 Task: Compose and send an email with the subject 'Discussion on the case study', requesting a list of available options, and attach a file from your Downloads folder.
Action: Mouse moved to (23, 65)
Screenshot: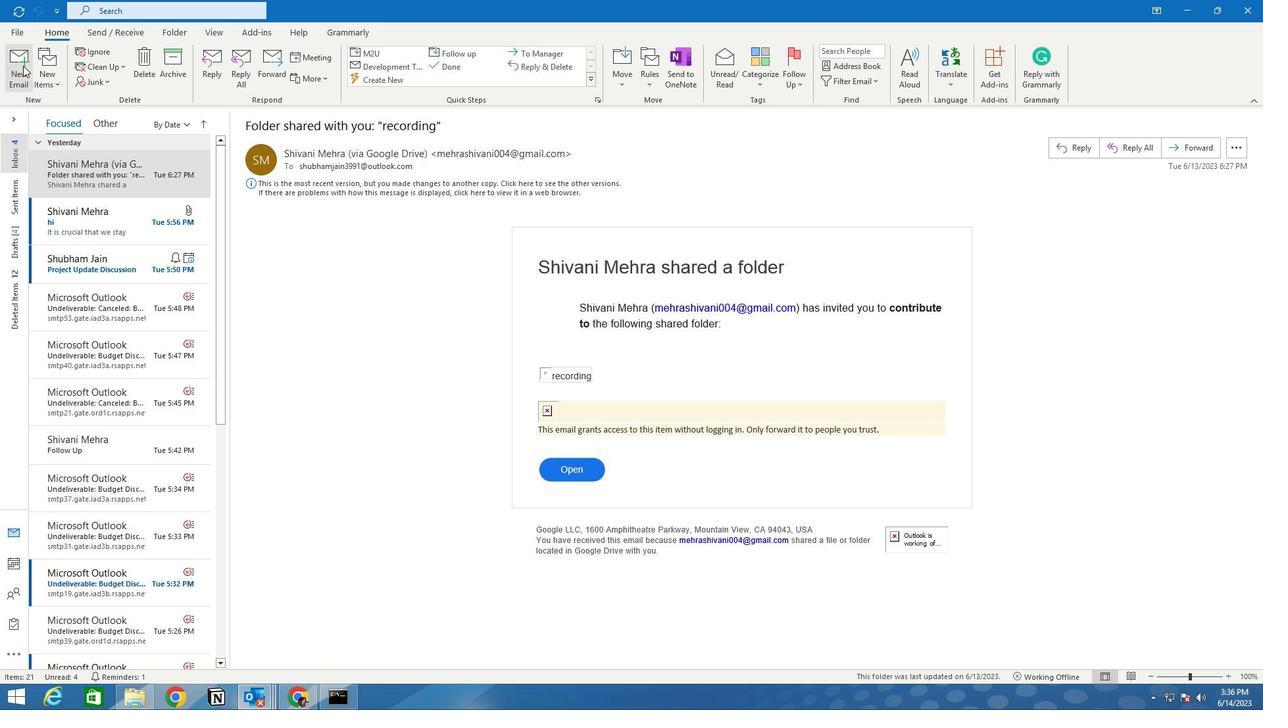 
Action: Mouse pressed left at (23, 65)
Screenshot: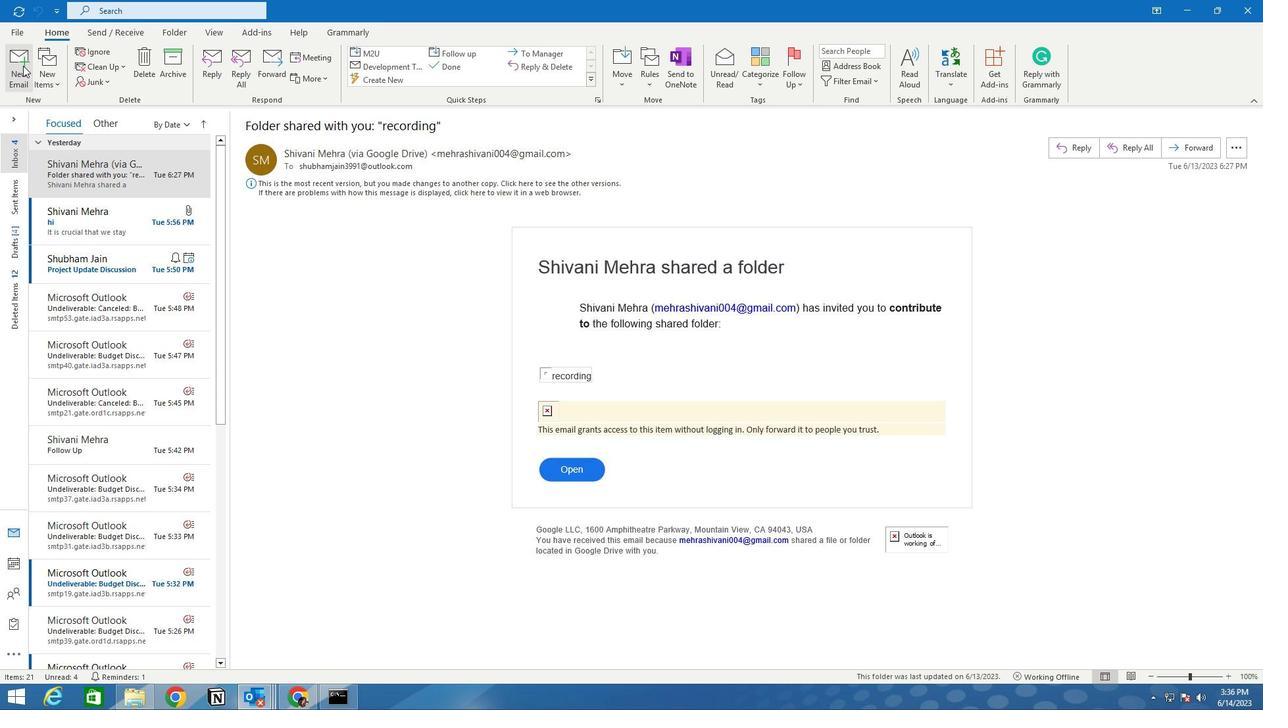 
Action: Mouse moved to (259, 302)
Screenshot: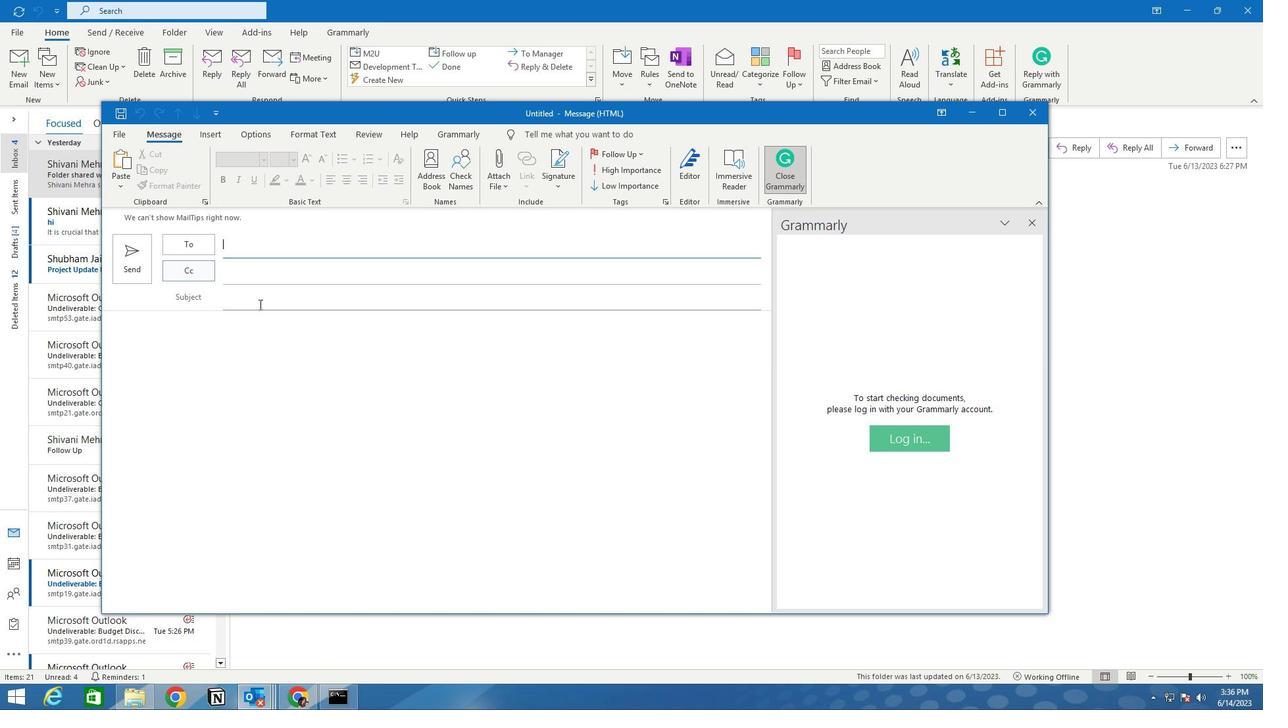 
Action: Mouse pressed left at (259, 302)
Screenshot: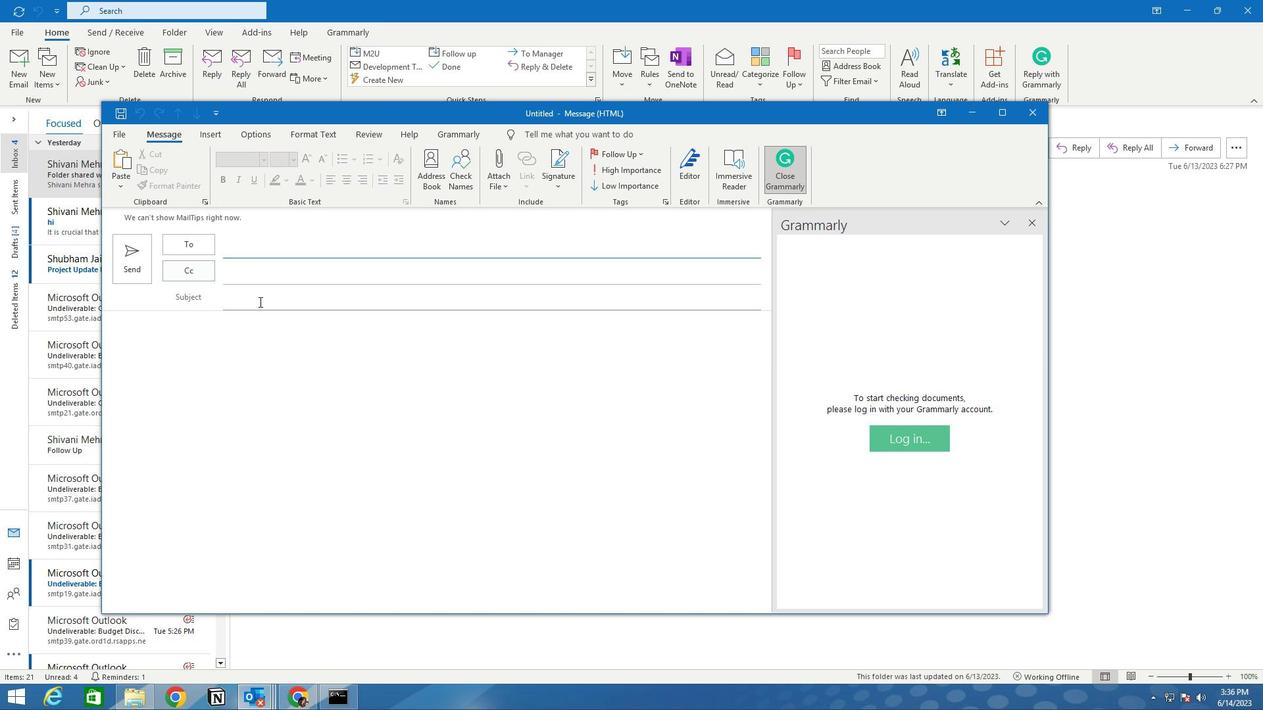 
Action: Key pressed <Key.shift>DISCUSSION<Key.space>ON<Key.space>THE<Key.space>CASE<Key.space>STUDY
Screenshot: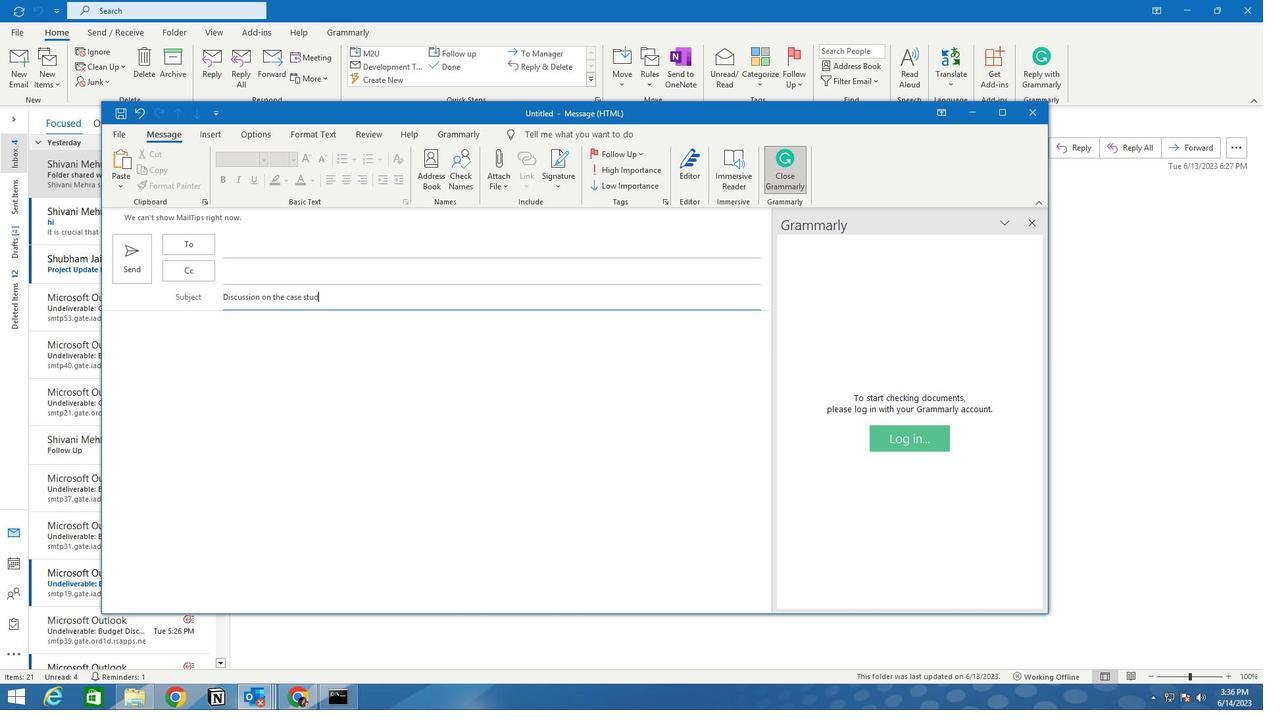 
Action: Mouse moved to (279, 355)
Screenshot: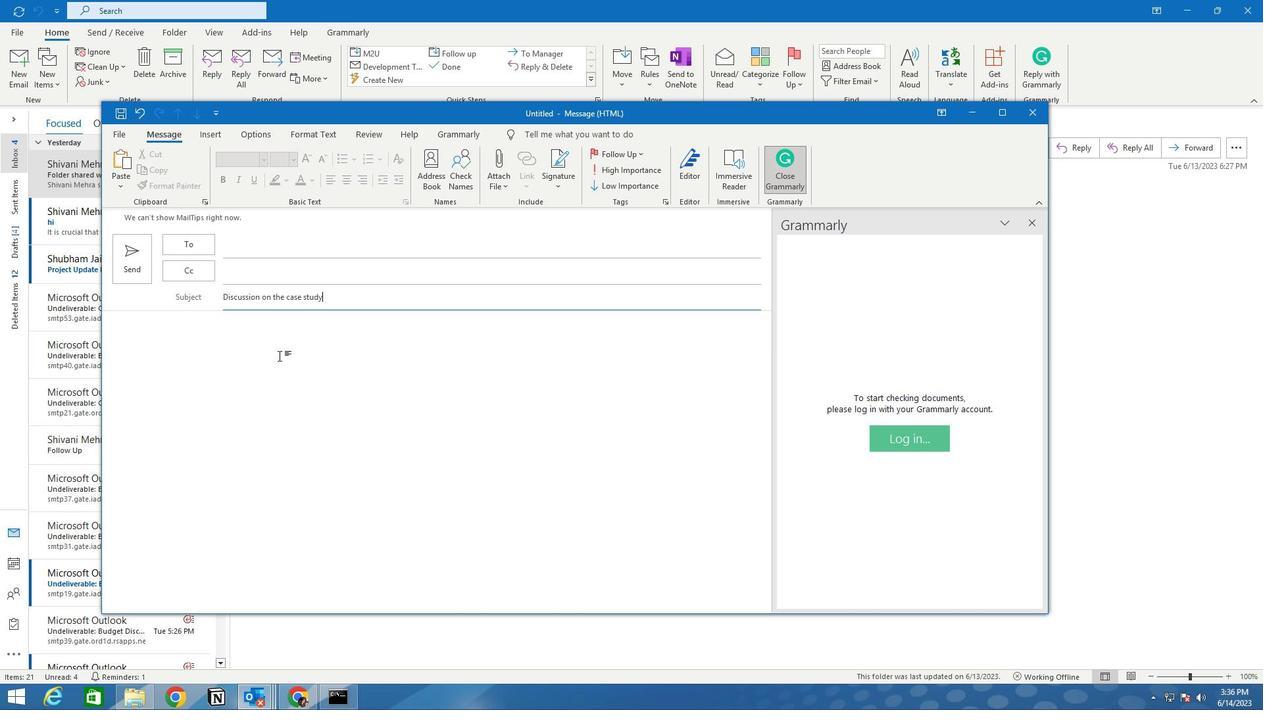 
Action: Mouse pressed left at (279, 355)
Screenshot: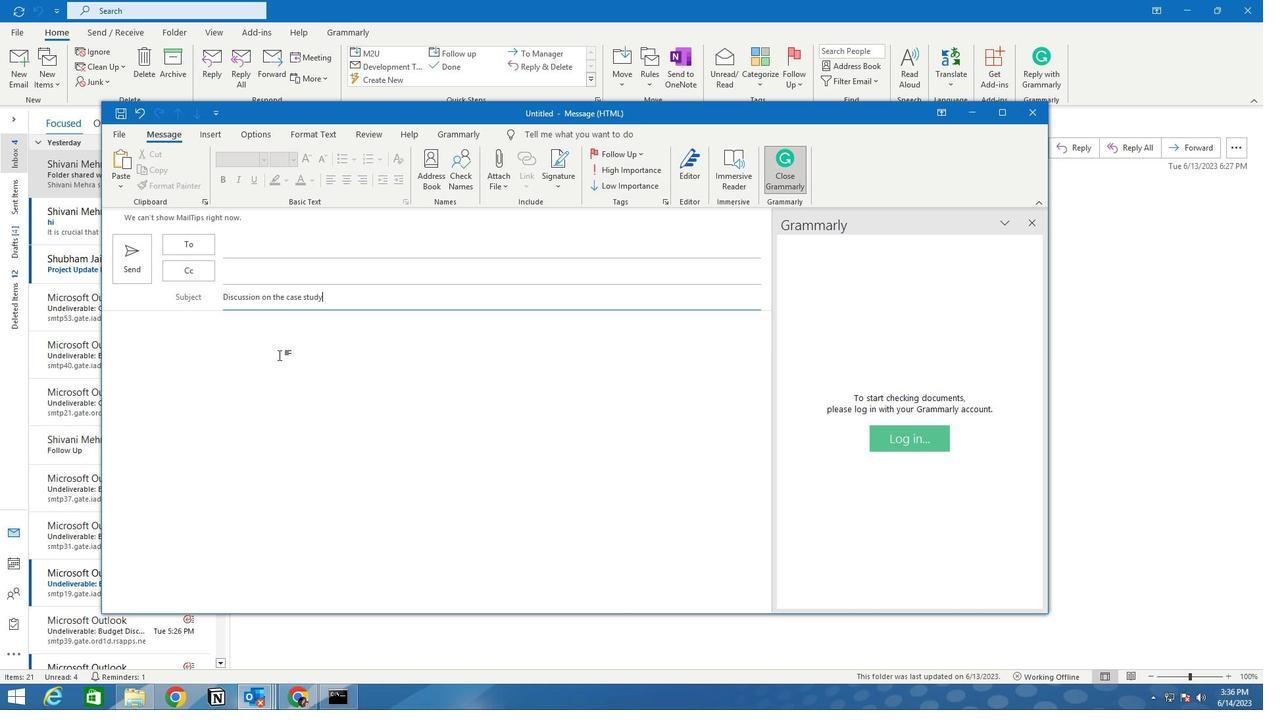 
Action: Mouse moved to (279, 350)
Screenshot: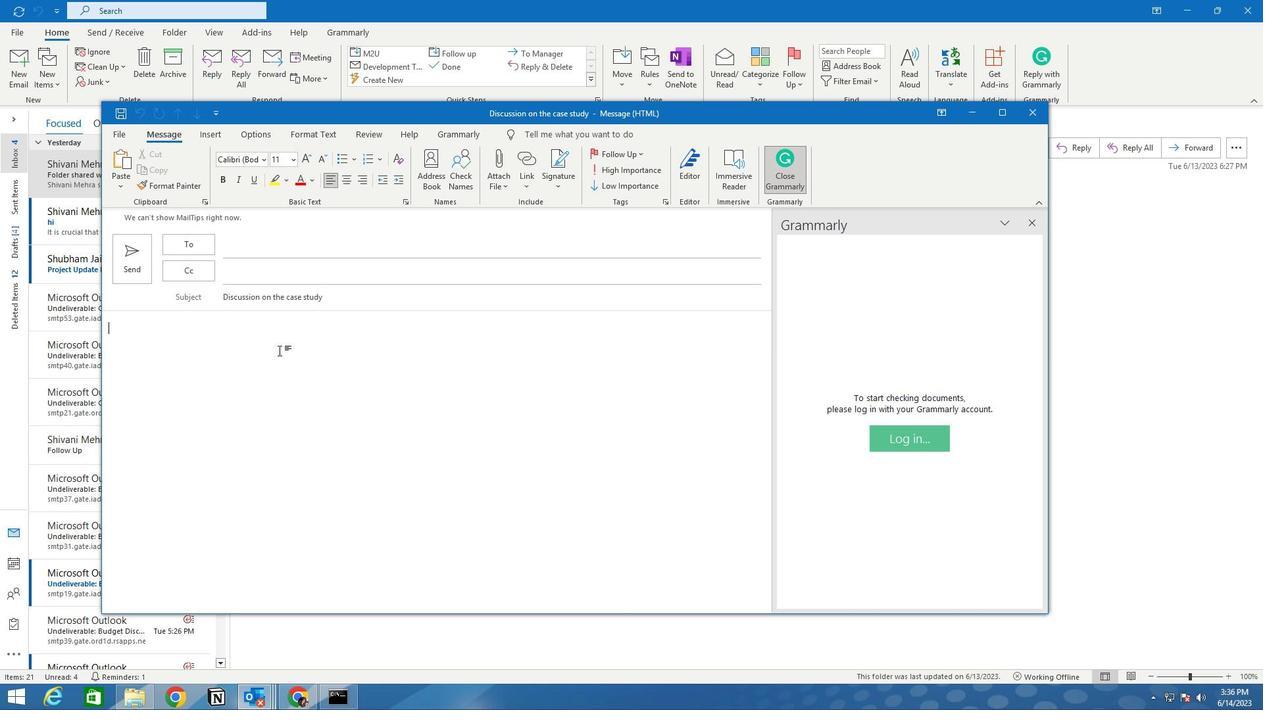 
Action: Key pressed <Key.shift>COULD<Key.space>YOU<Key.space>PLEASE<Key.space>PROVIDE<Key.space>A<Key.space>LIST<Key.space>OF<Key.space>THE<Key.space>AVAILABLE<Key.space>OPTIONS<Key.shift>?
Screenshot: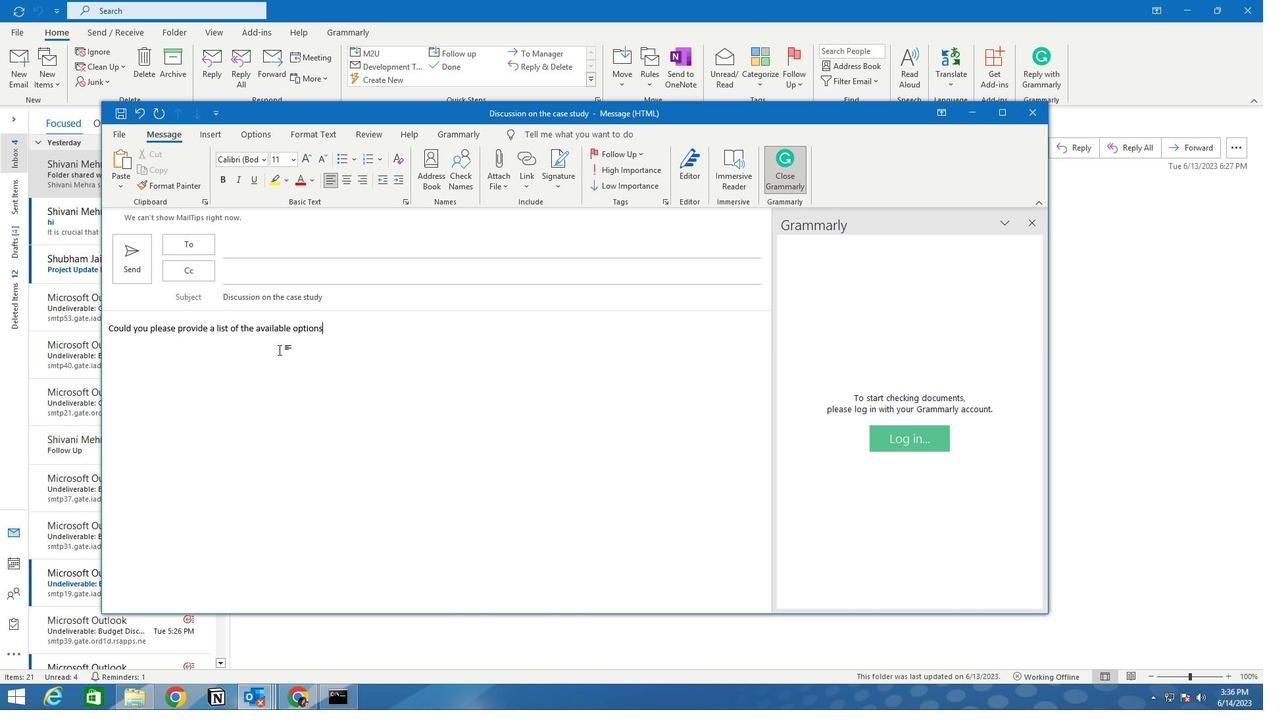 
Action: Mouse moved to (244, 246)
Screenshot: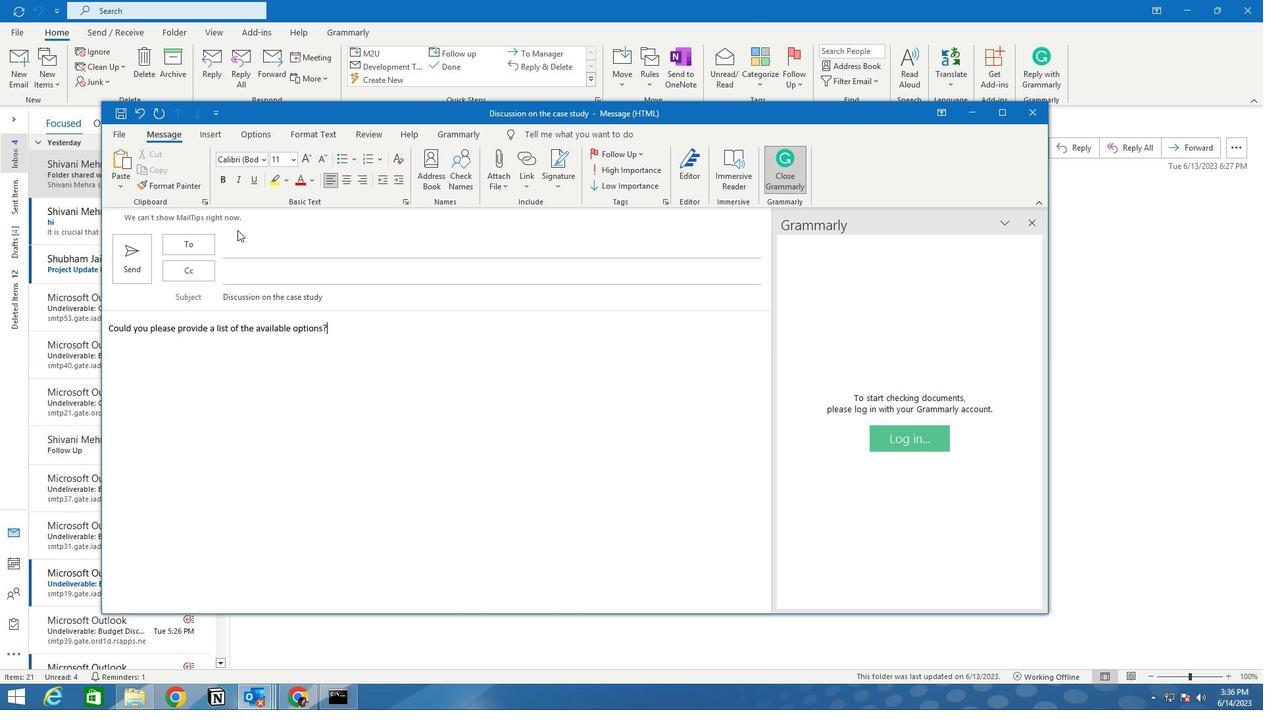 
Action: Mouse pressed left at (244, 246)
Screenshot: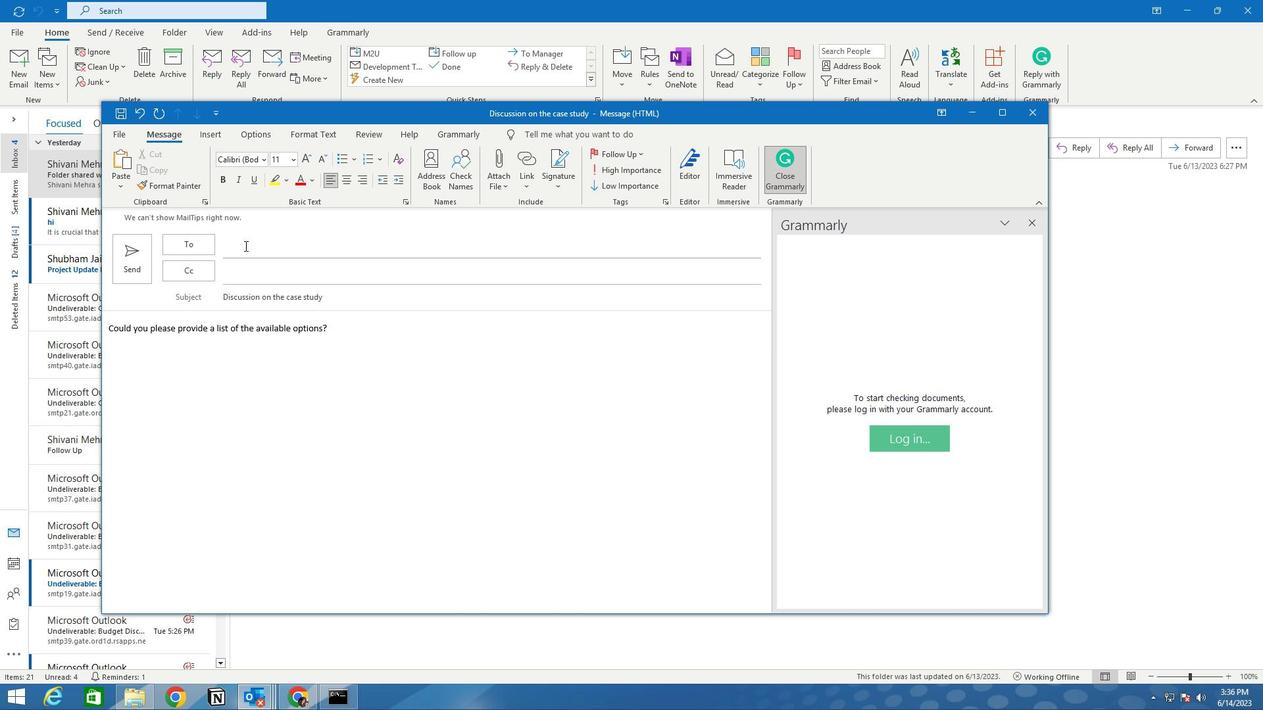 
Action: Key pressed S<Key.down><Key.enter>SHU<Key.enter>ME<Key.enter>
Screenshot: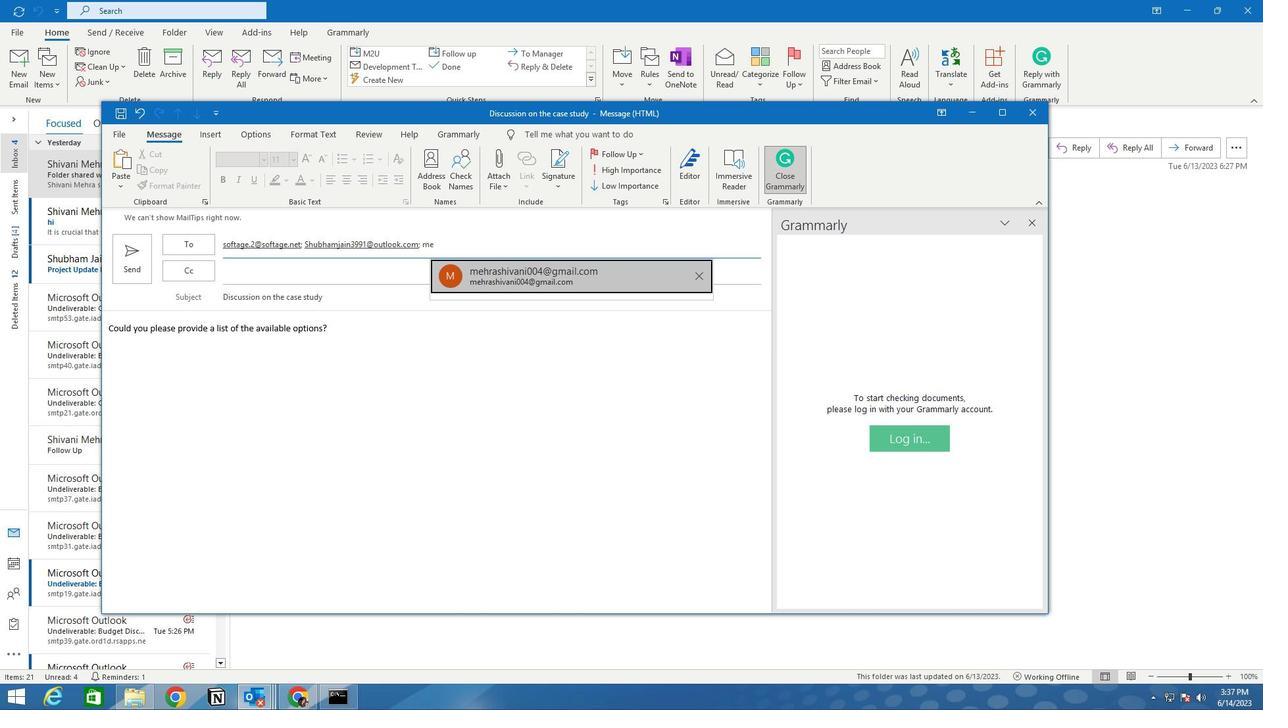
Action: Mouse moved to (343, 273)
Screenshot: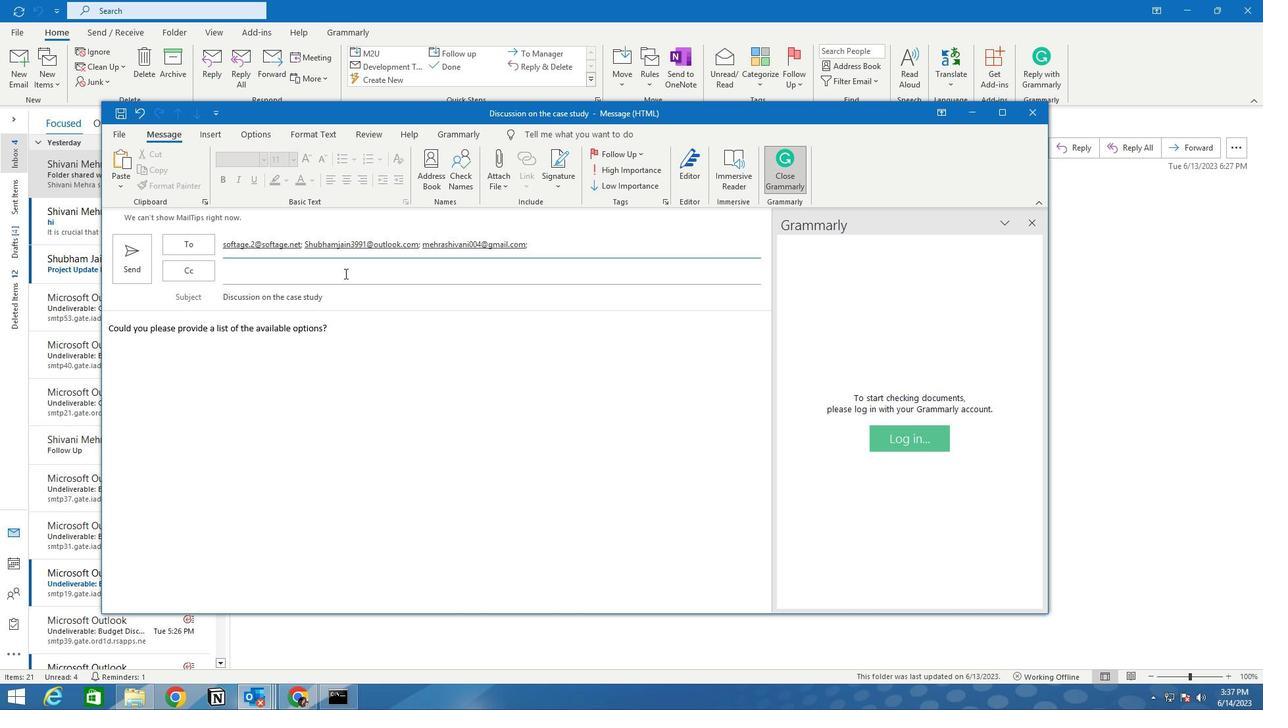 
Action: Mouse pressed left at (343, 273)
Screenshot: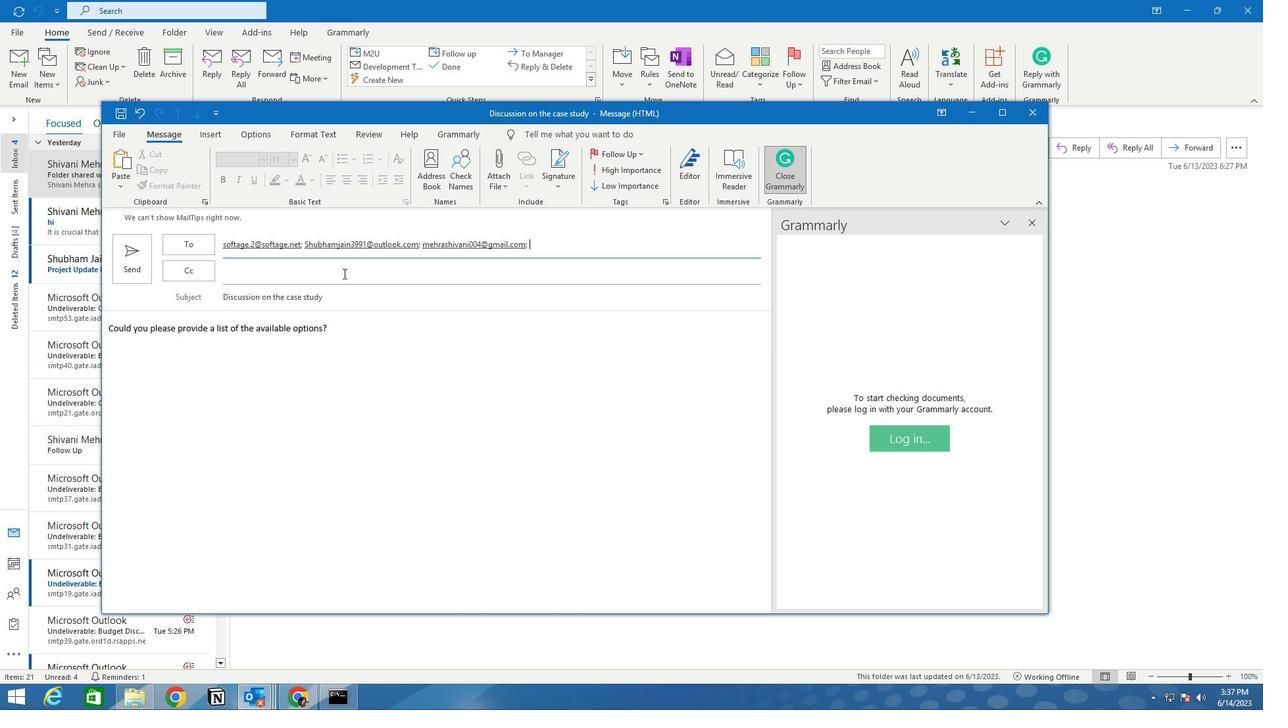 
Action: Key pressed SO<Key.down><Key.enter>
Screenshot: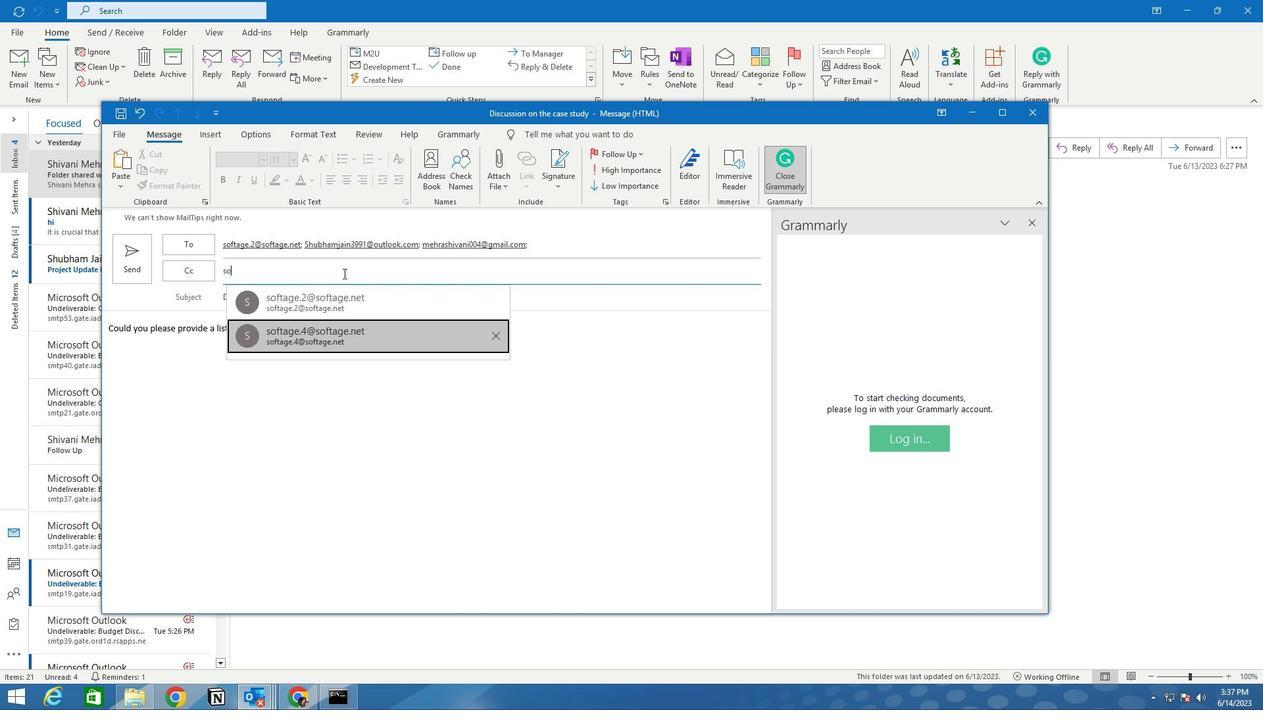 
Action: Mouse moved to (502, 168)
Screenshot: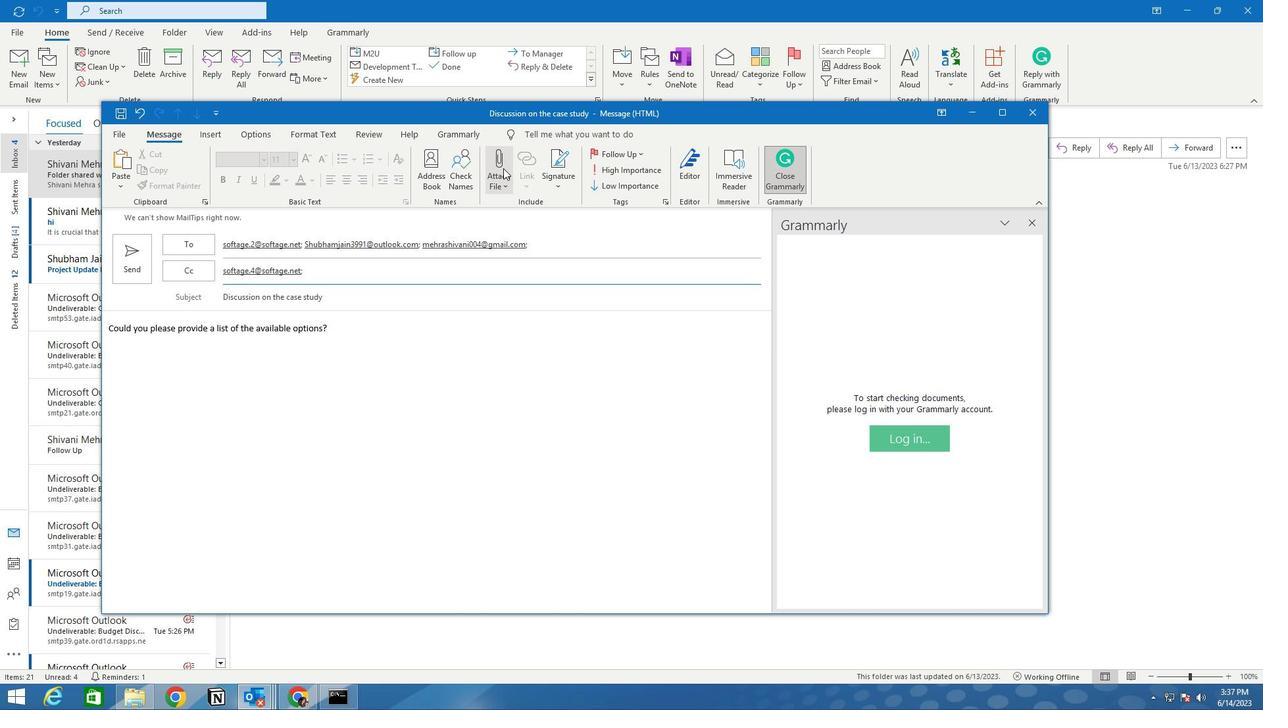 
Action: Mouse pressed left at (502, 168)
Screenshot: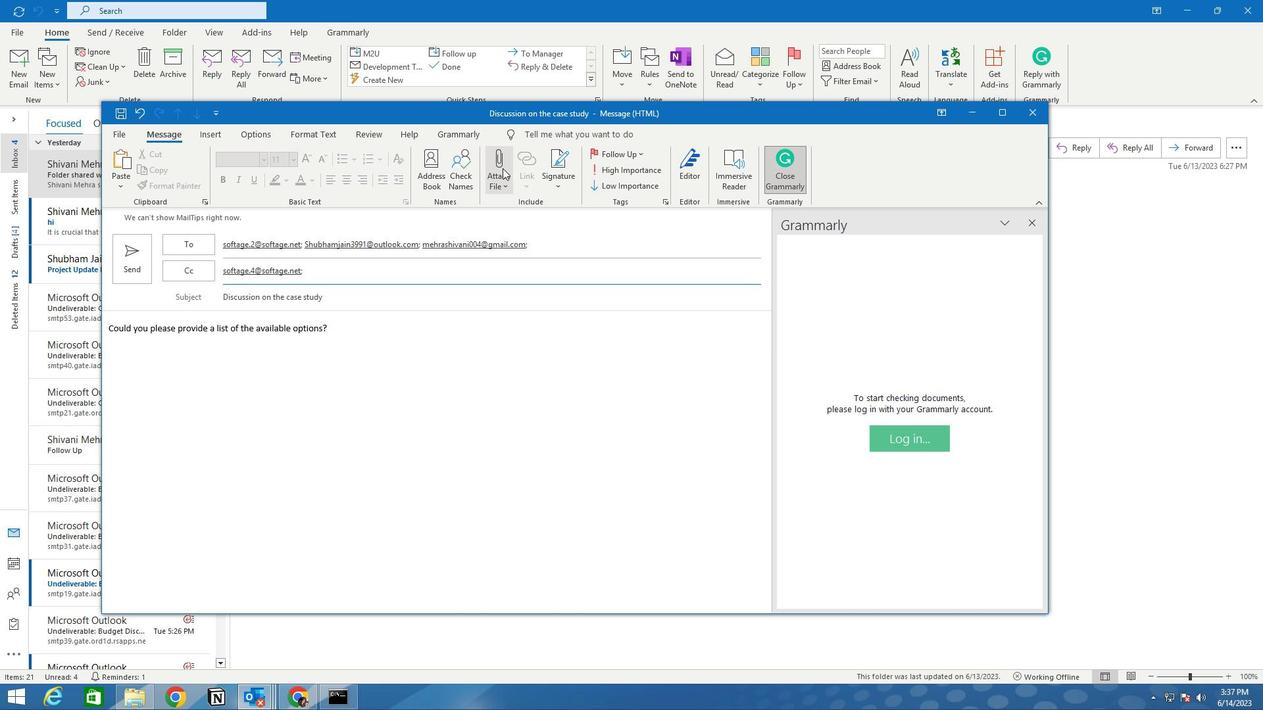 
Action: Mouse moved to (558, 641)
Screenshot: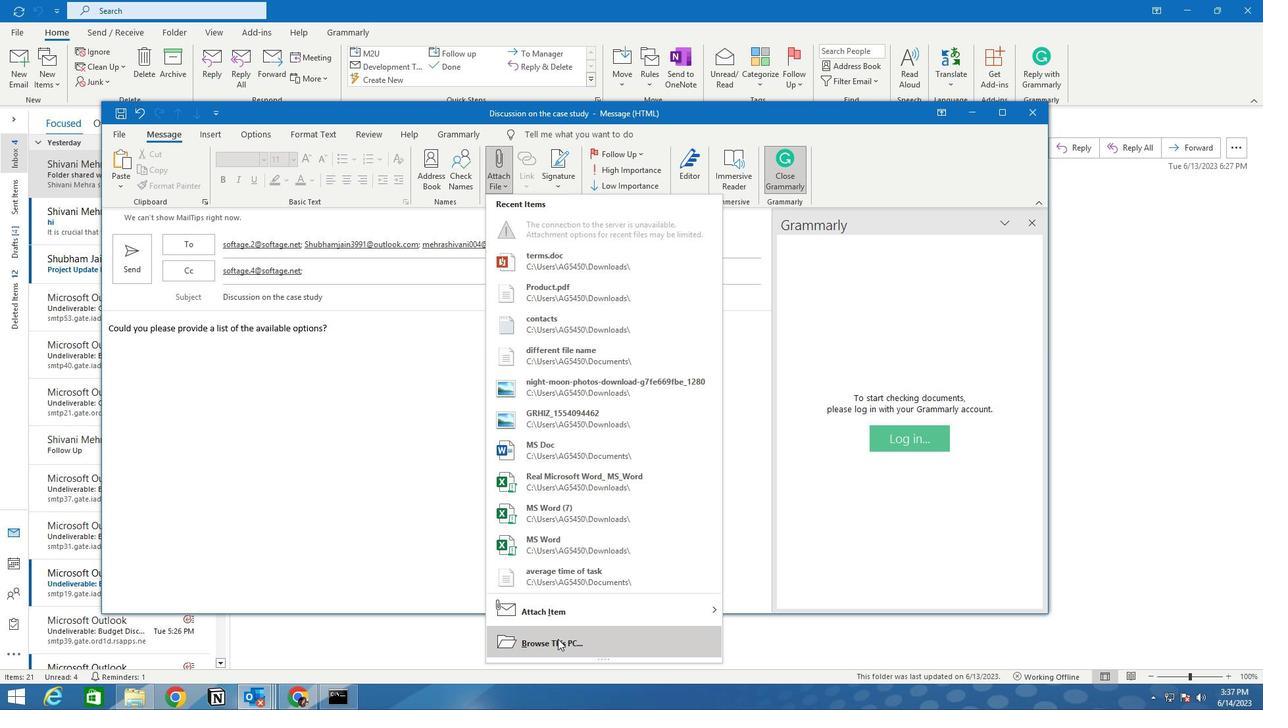 
Action: Mouse pressed left at (558, 641)
Screenshot: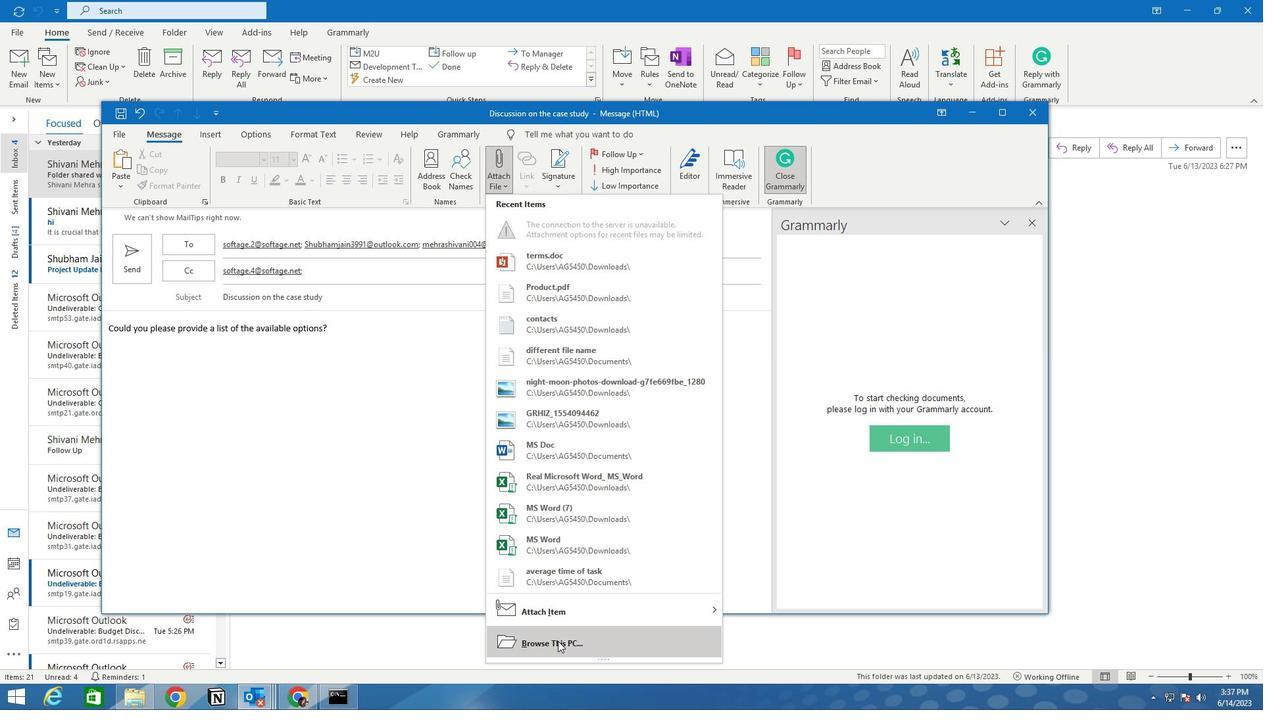 
Action: Mouse moved to (164, 219)
Screenshot: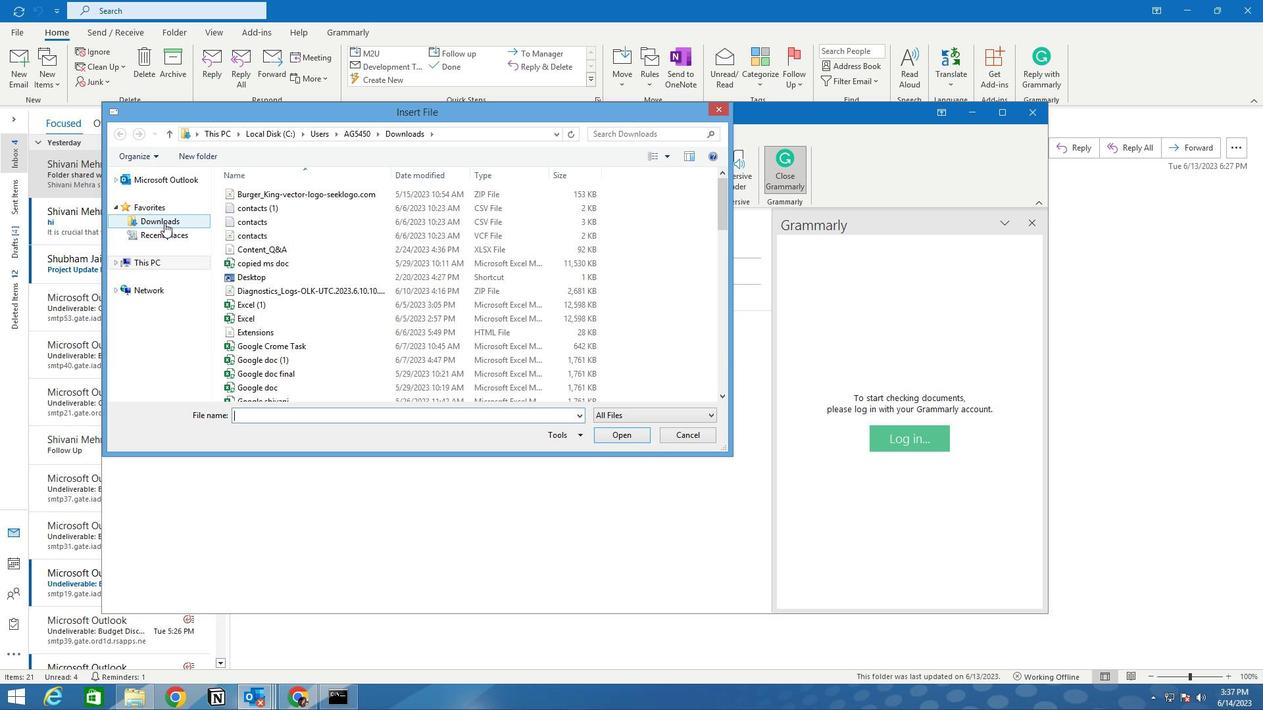 
Action: Mouse pressed left at (164, 219)
Screenshot: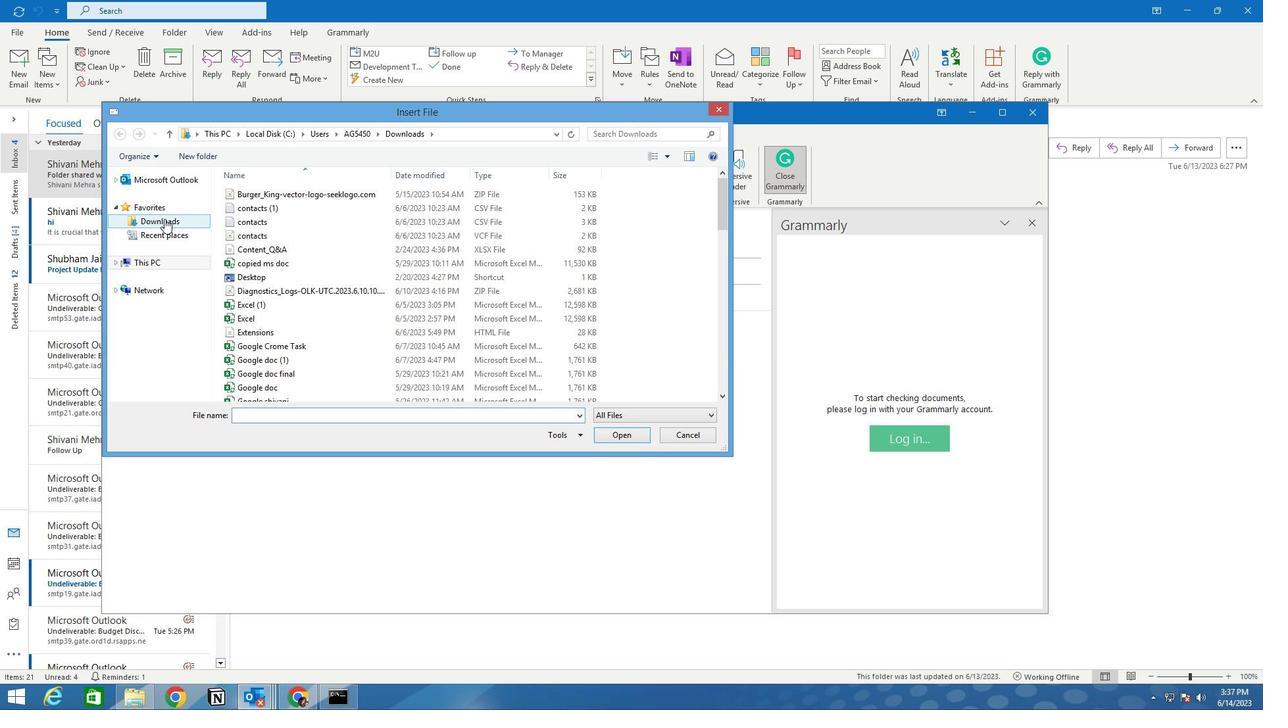 
Action: Mouse moved to (718, 217)
Screenshot: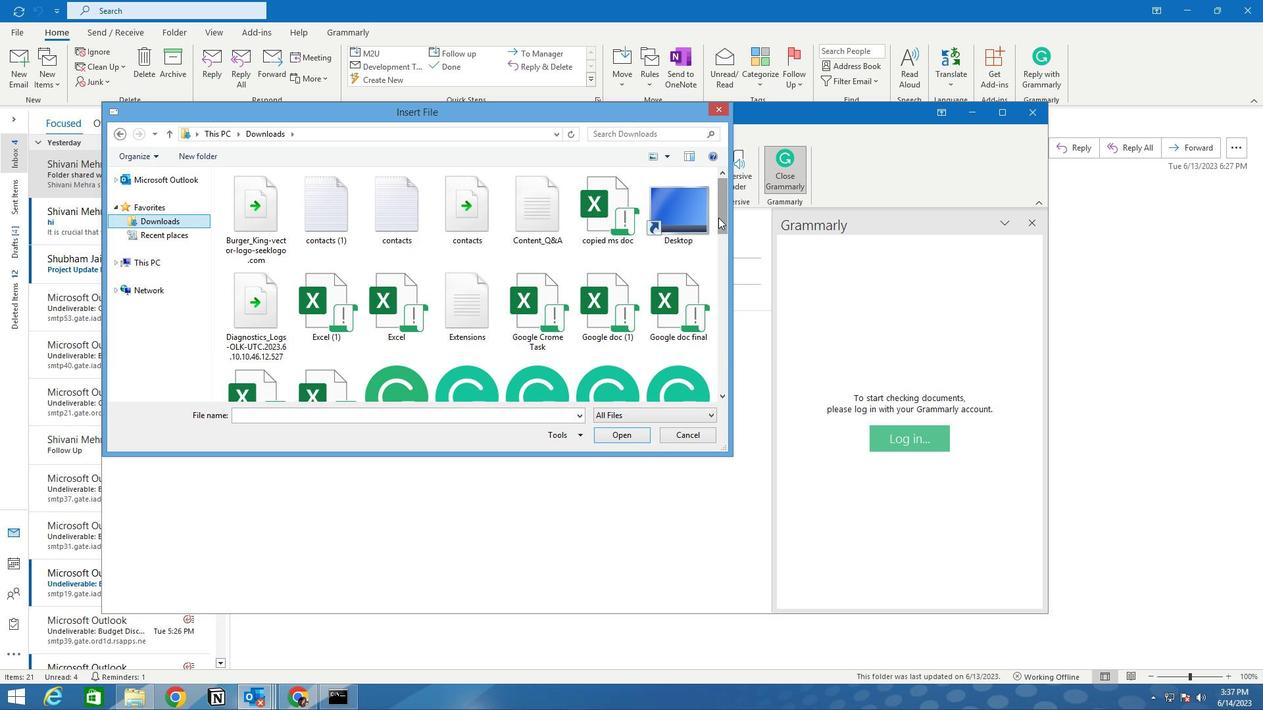 
Action: Mouse pressed left at (718, 217)
Screenshot: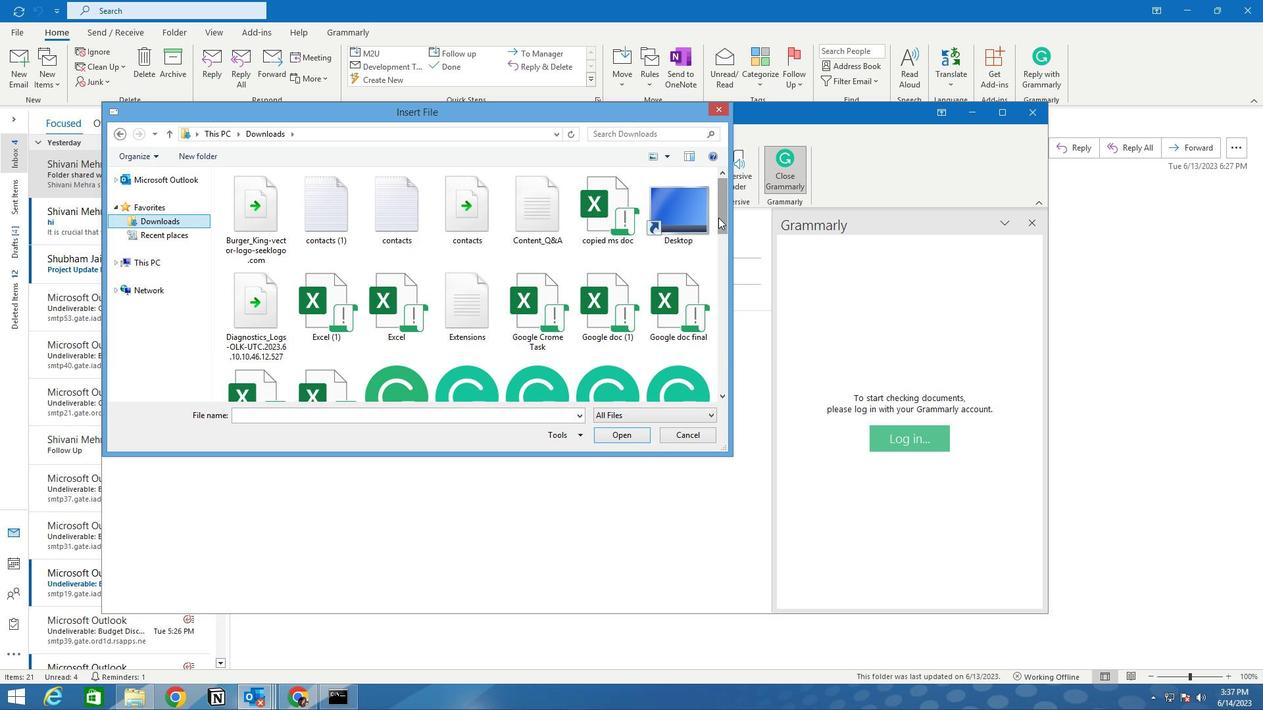 
Action: Mouse moved to (394, 352)
Screenshot: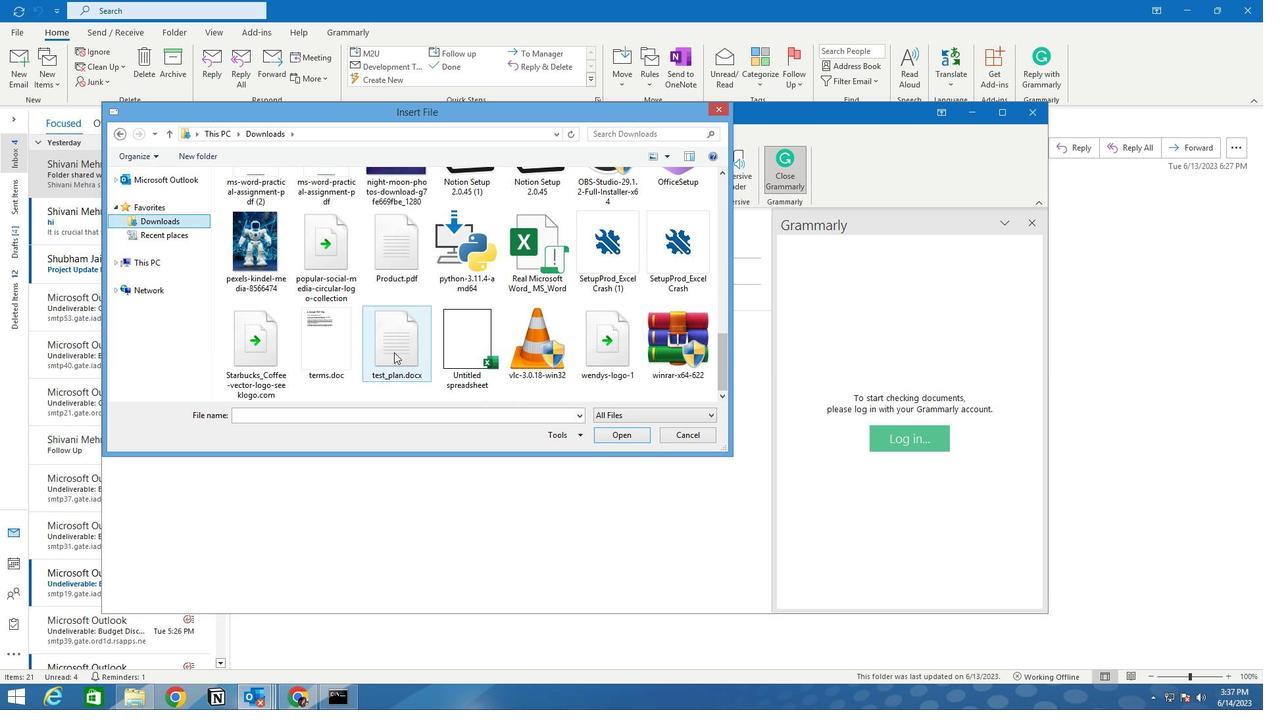 
Action: Mouse pressed left at (394, 352)
Screenshot: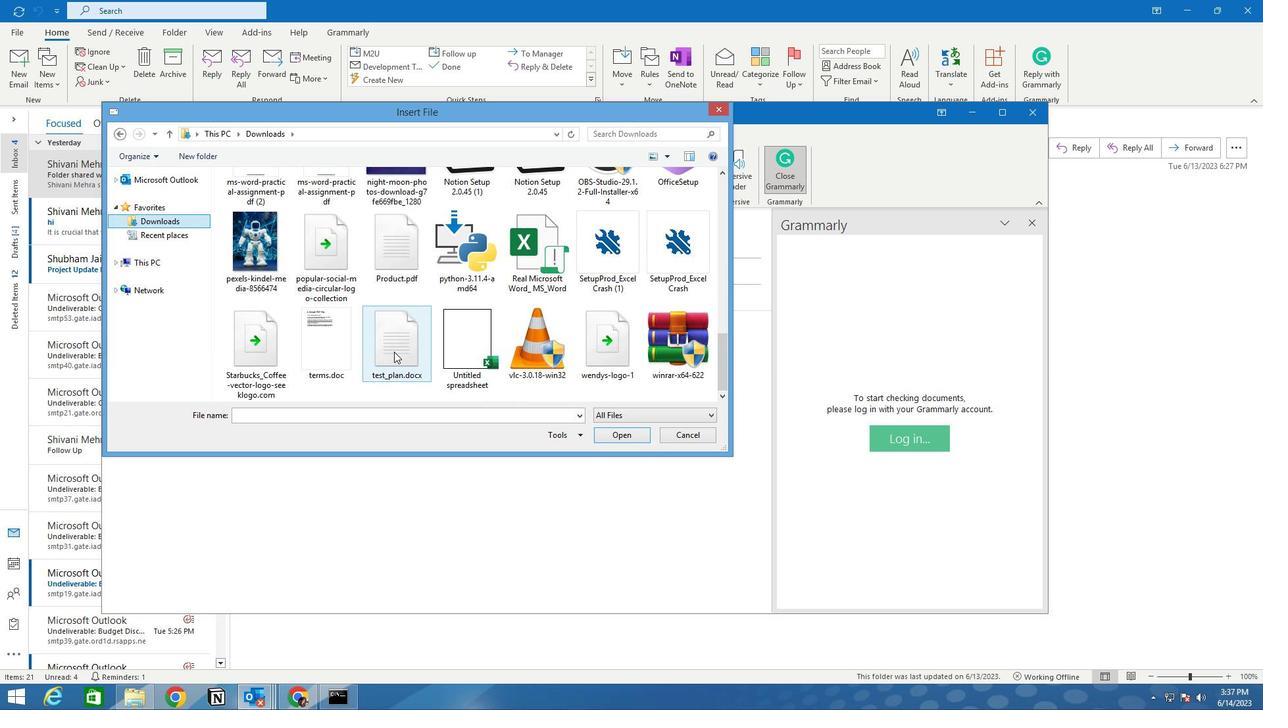 
Action: Mouse moved to (625, 434)
Screenshot: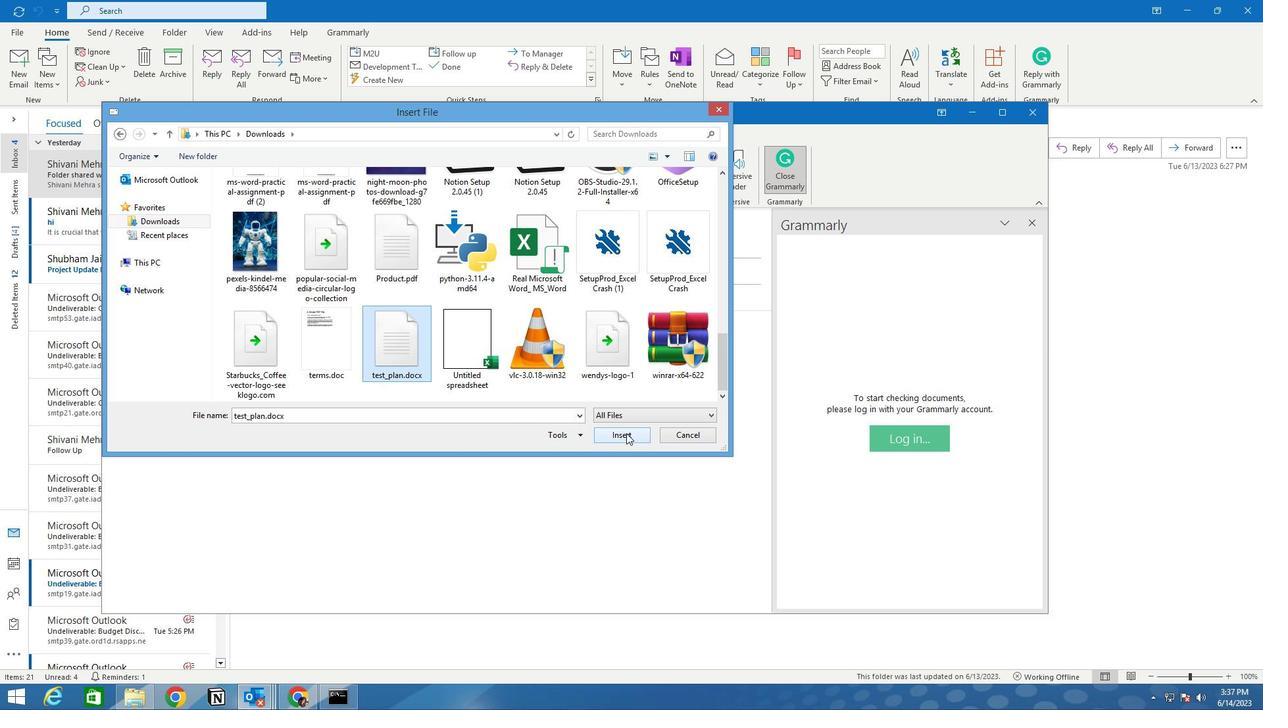 
Action: Mouse pressed left at (625, 434)
Screenshot: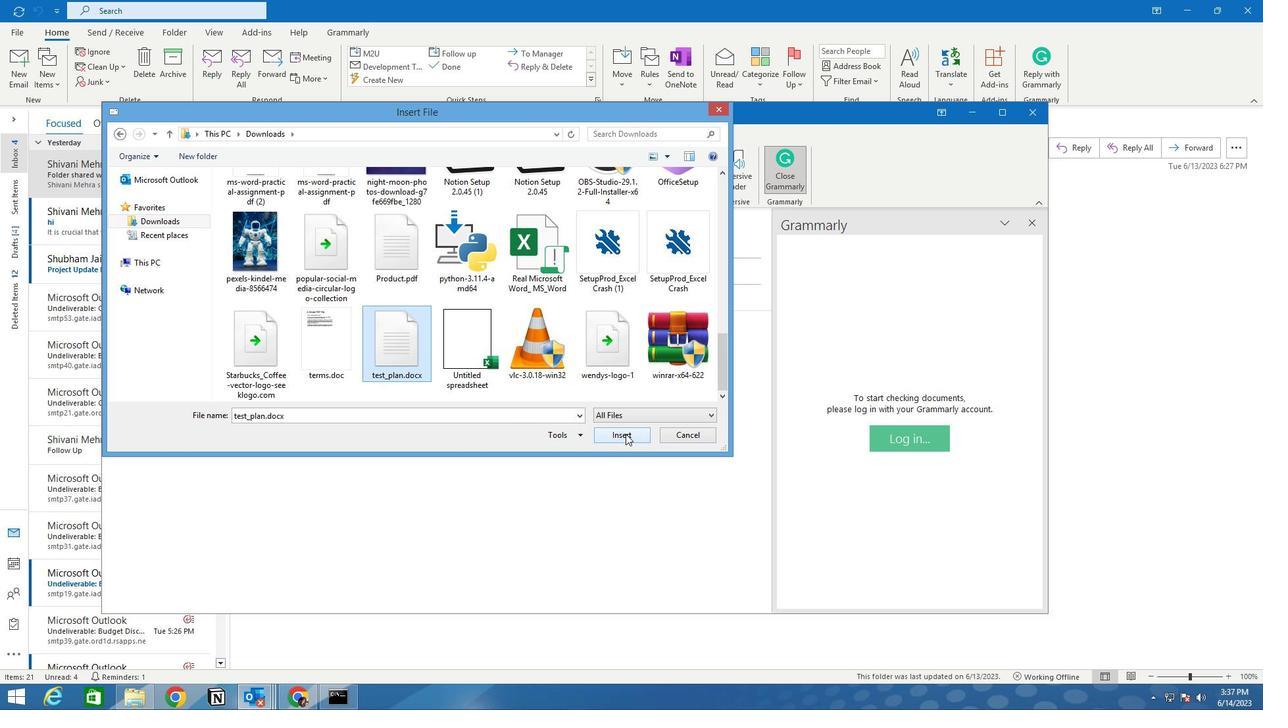 
Action: Mouse moved to (466, 400)
Screenshot: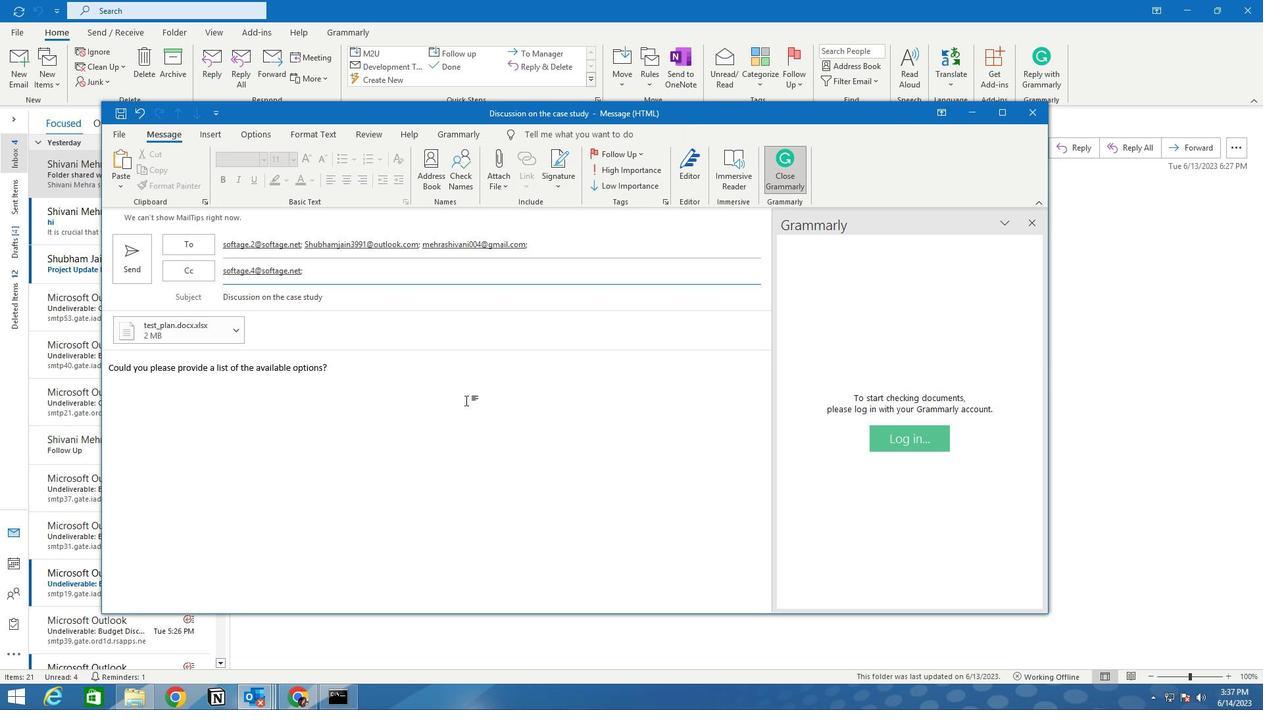 
